 Task: Manage the "My Account" page in the site builder.
Action: Mouse moved to (1033, 73)
Screenshot: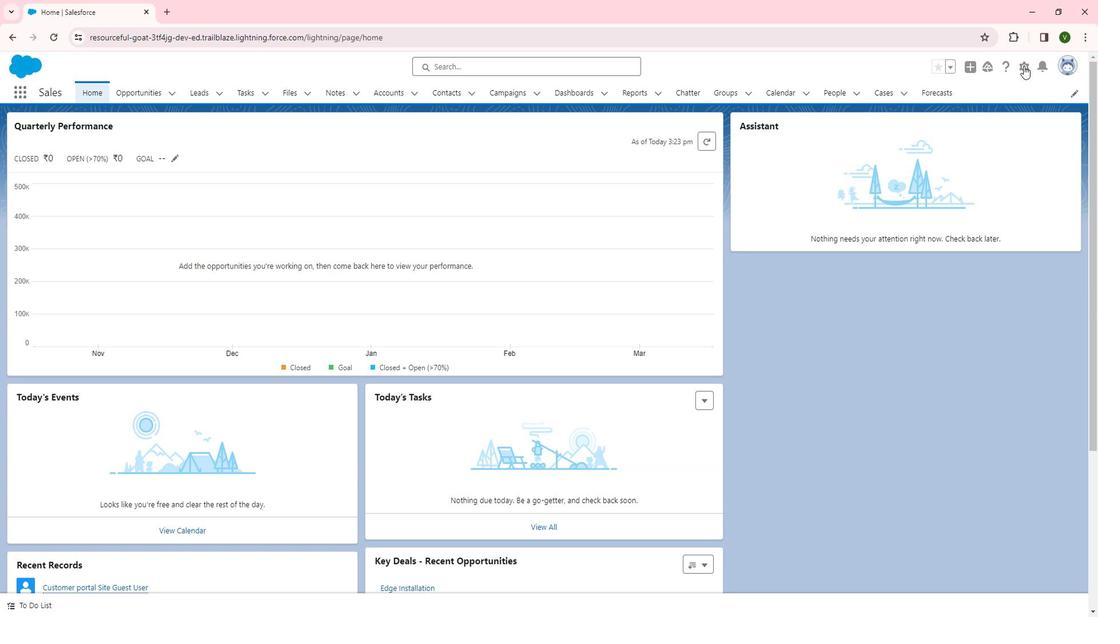 
Action: Mouse pressed left at (1033, 73)
Screenshot: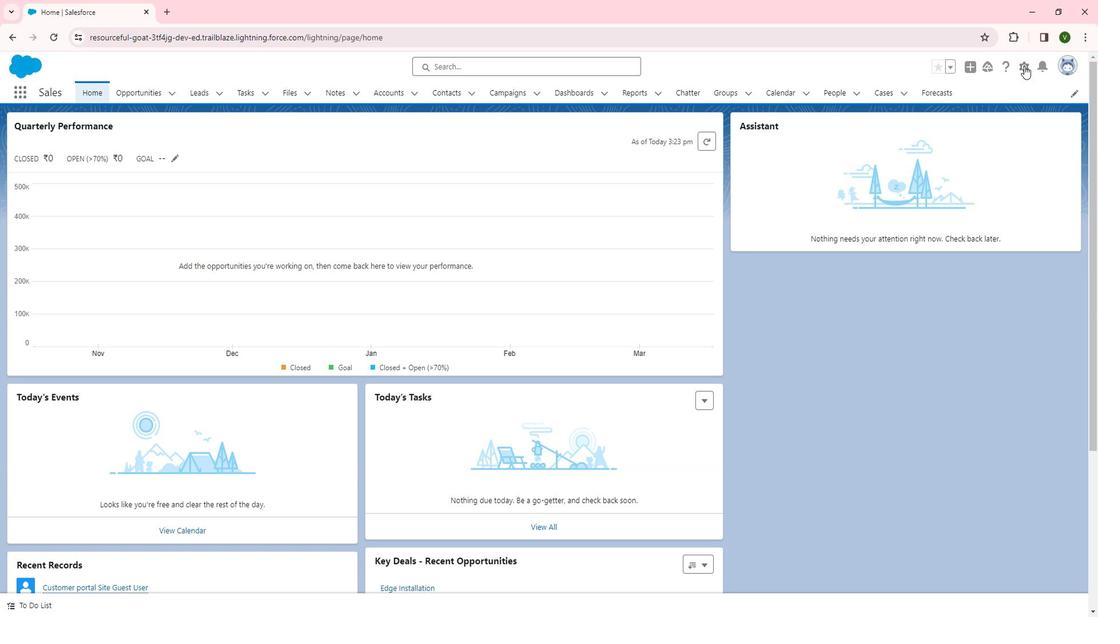 
Action: Mouse moved to (972, 105)
Screenshot: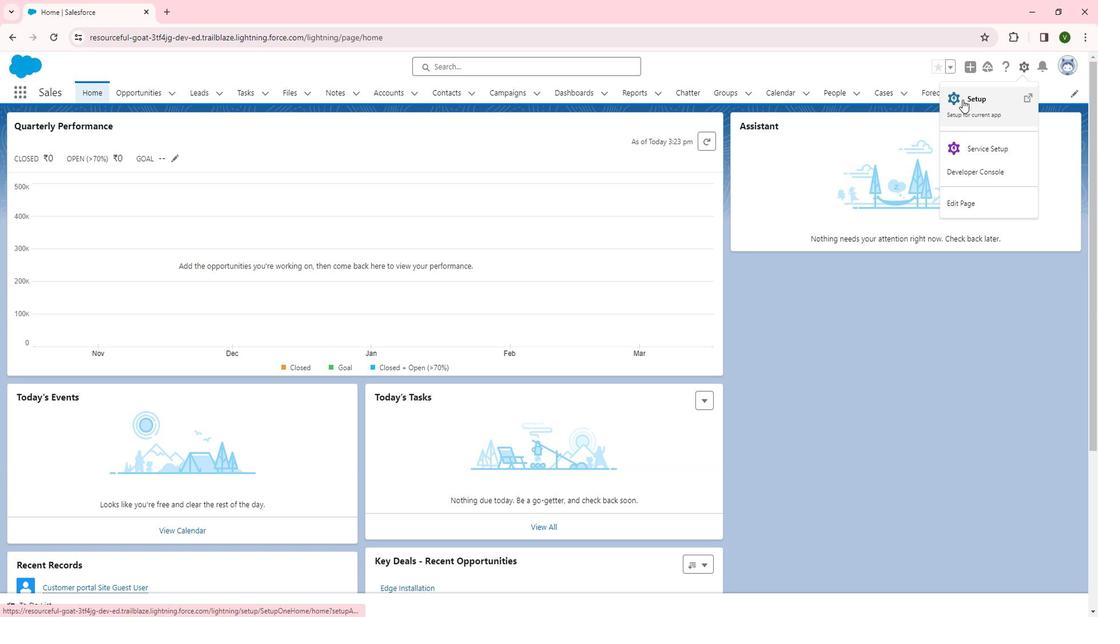 
Action: Mouse pressed left at (972, 105)
Screenshot: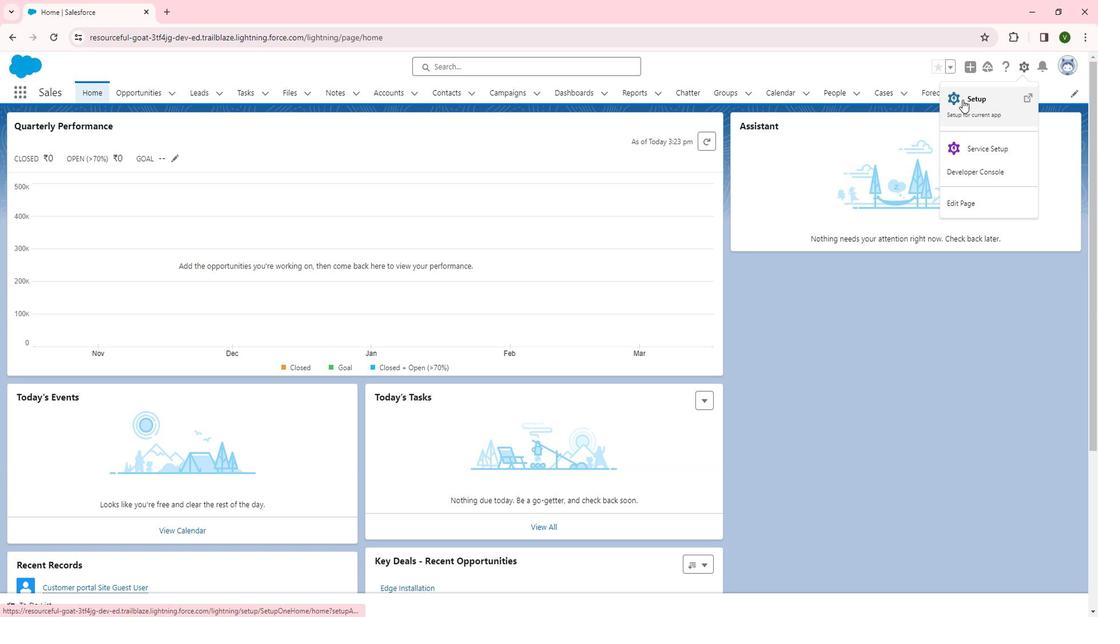 
Action: Mouse moved to (60, 432)
Screenshot: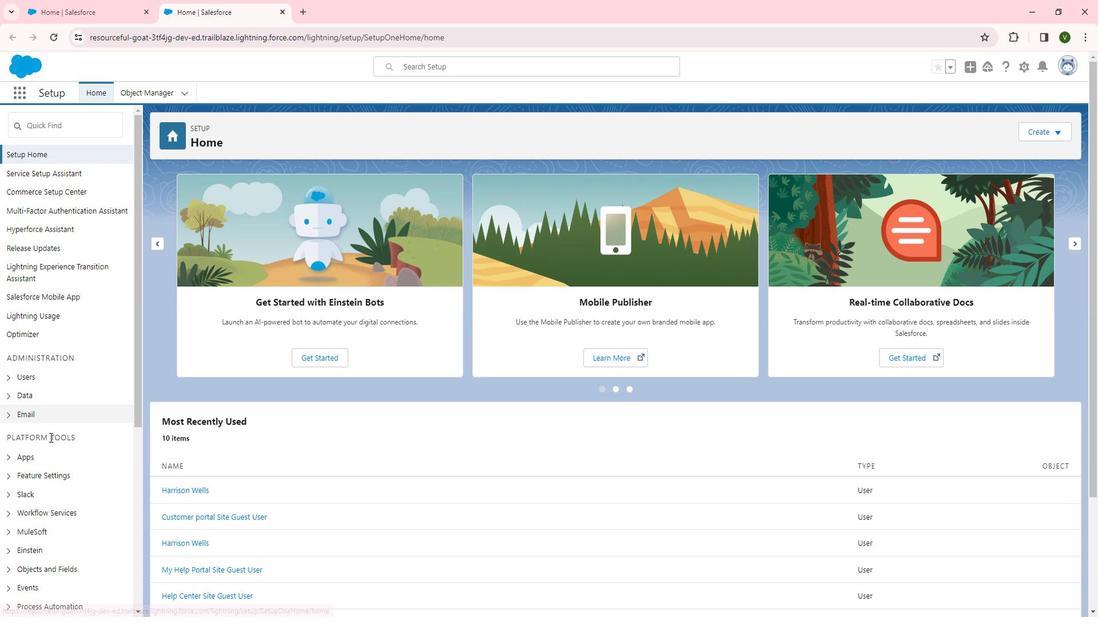 
Action: Mouse scrolled (60, 431) with delta (0, 0)
Screenshot: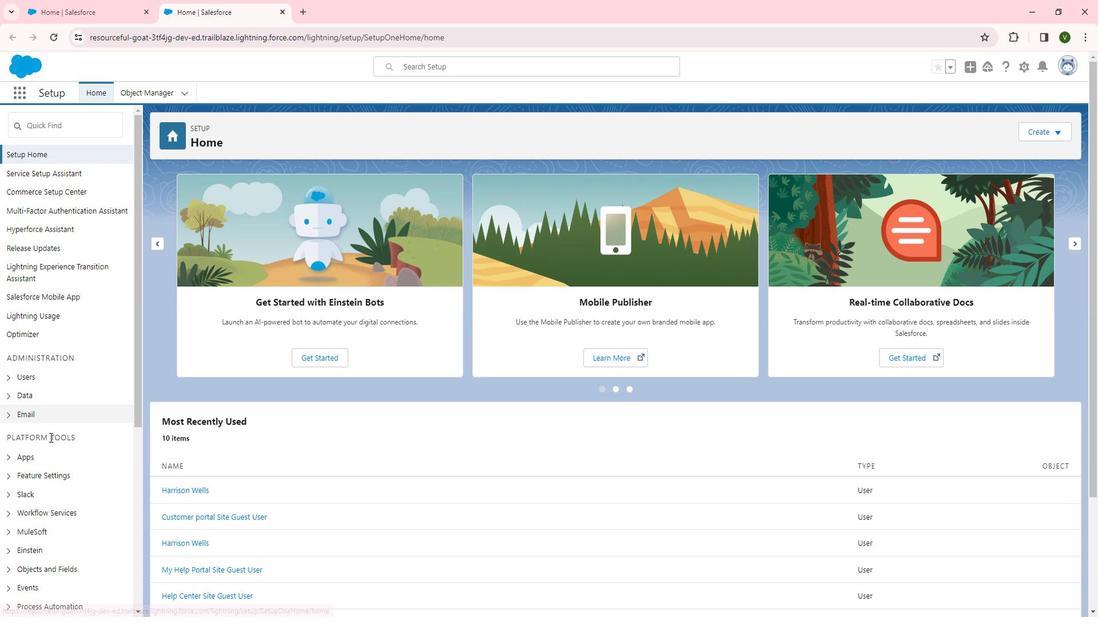 
Action: Mouse moved to (61, 434)
Screenshot: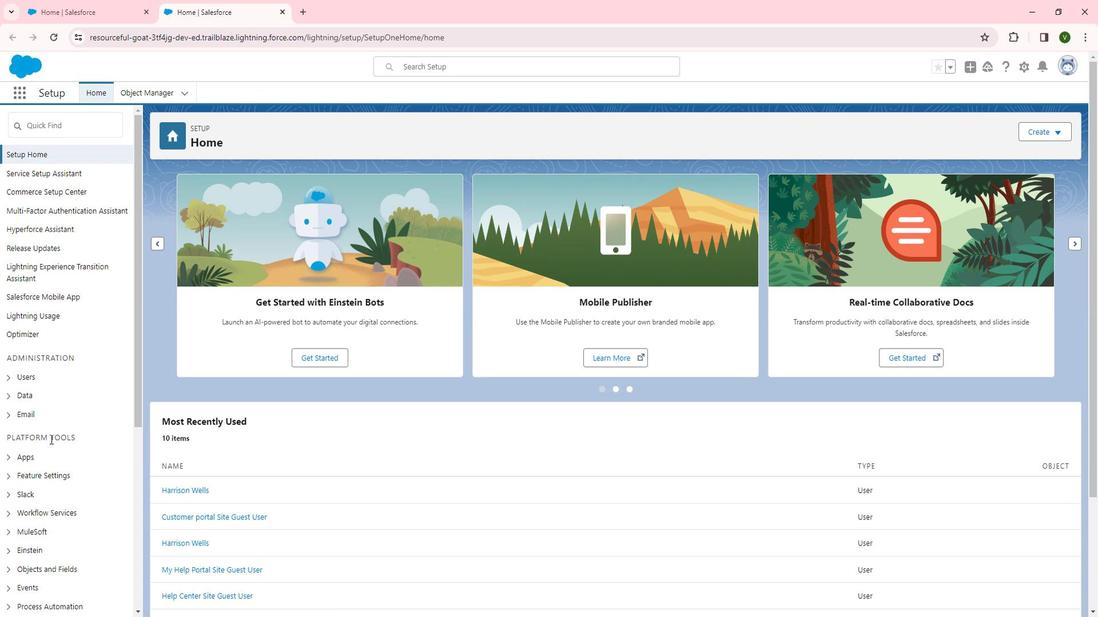 
Action: Mouse scrolled (61, 433) with delta (0, 0)
Screenshot: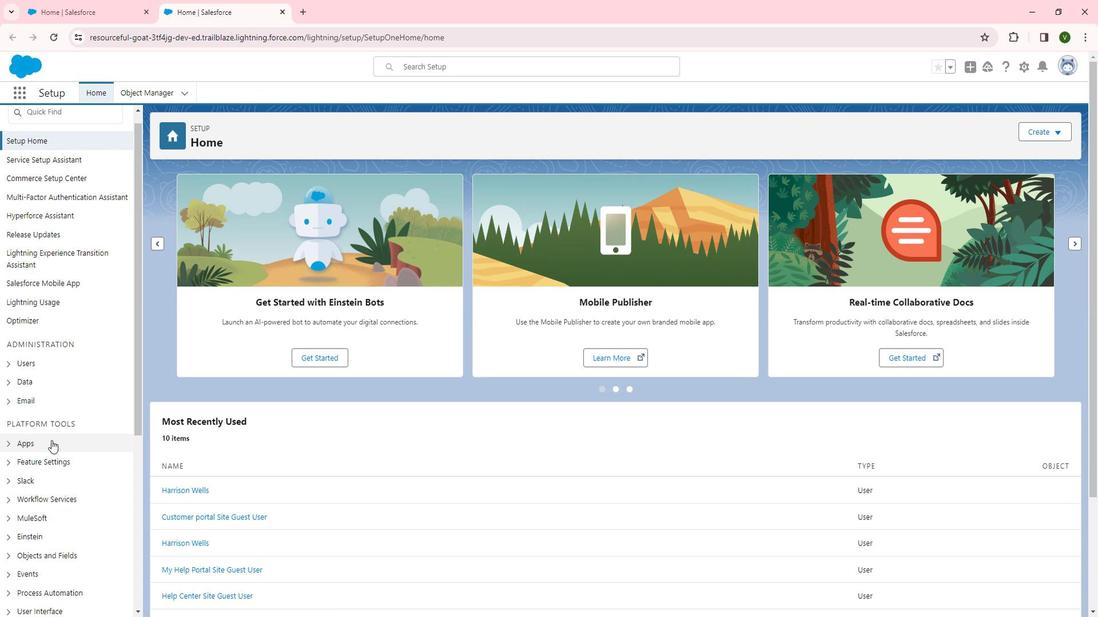 
Action: Mouse moved to (60, 352)
Screenshot: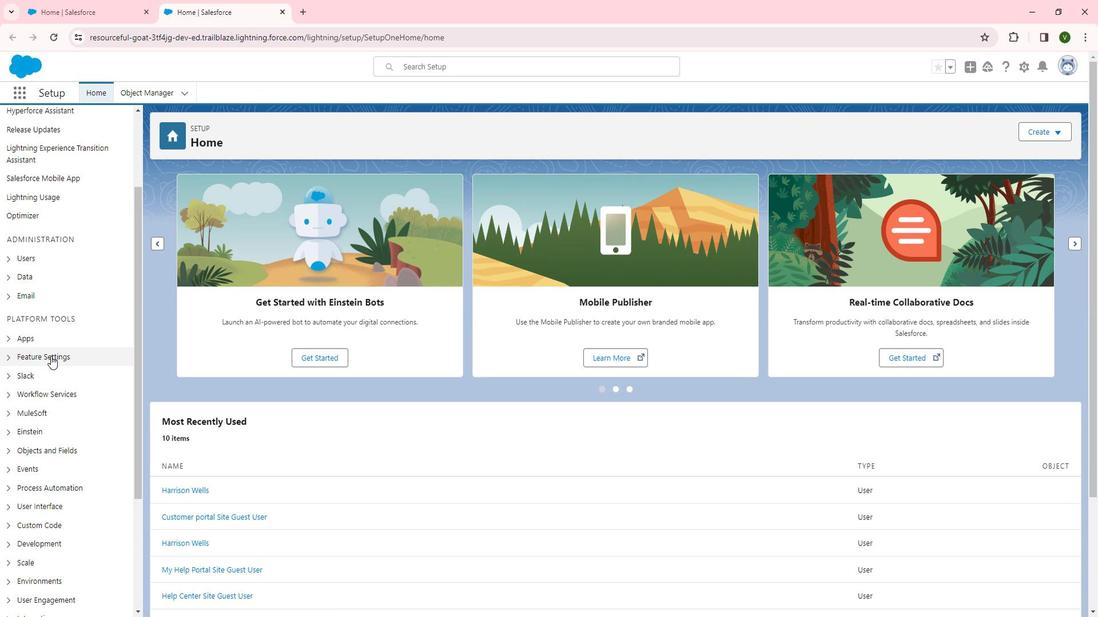 
Action: Mouse pressed left at (60, 352)
Screenshot: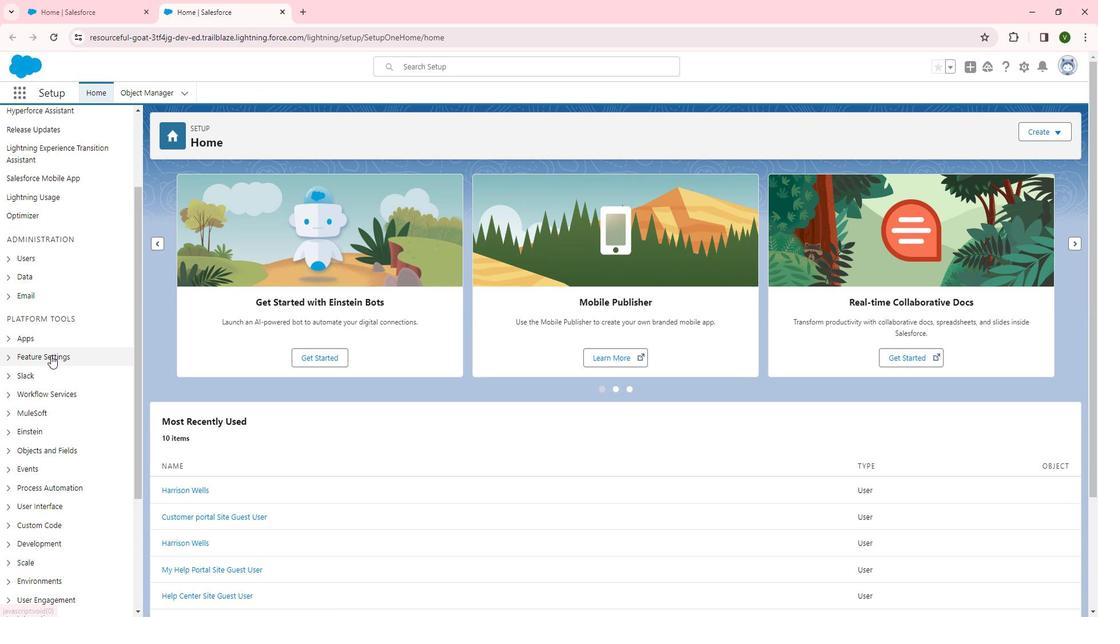 
Action: Mouse moved to (60, 352)
Screenshot: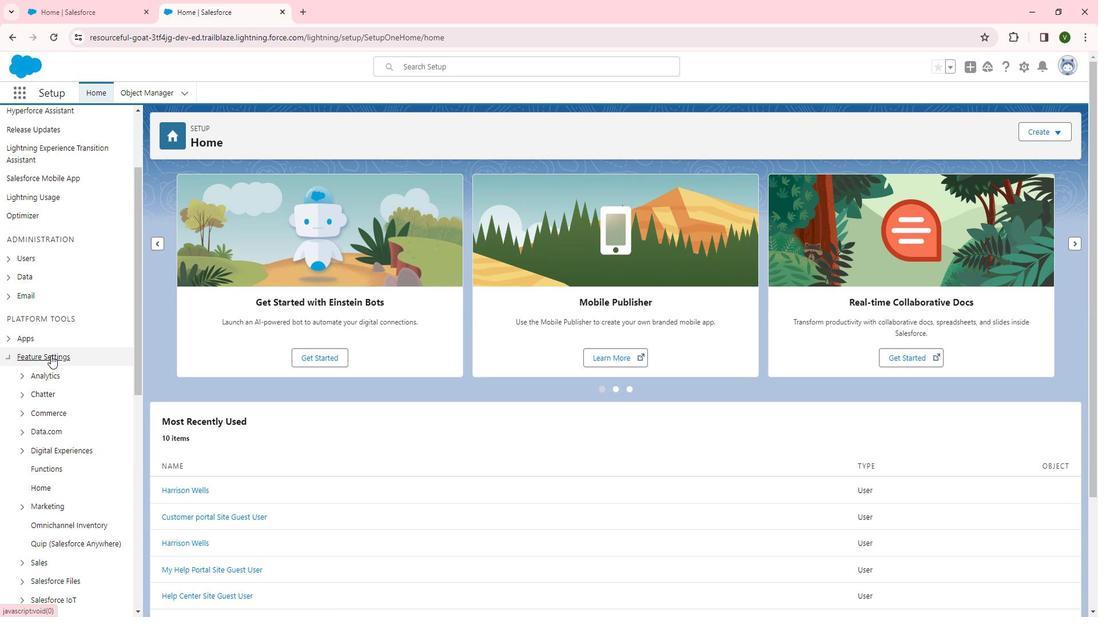 
Action: Mouse scrolled (60, 351) with delta (0, 0)
Screenshot: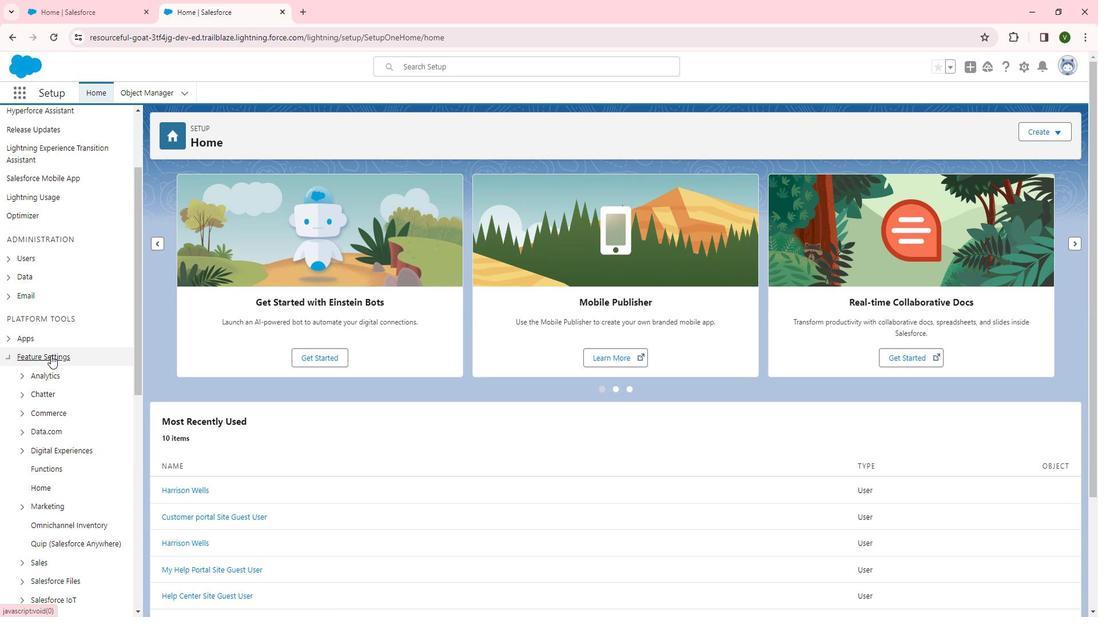 
Action: Mouse scrolled (60, 351) with delta (0, 0)
Screenshot: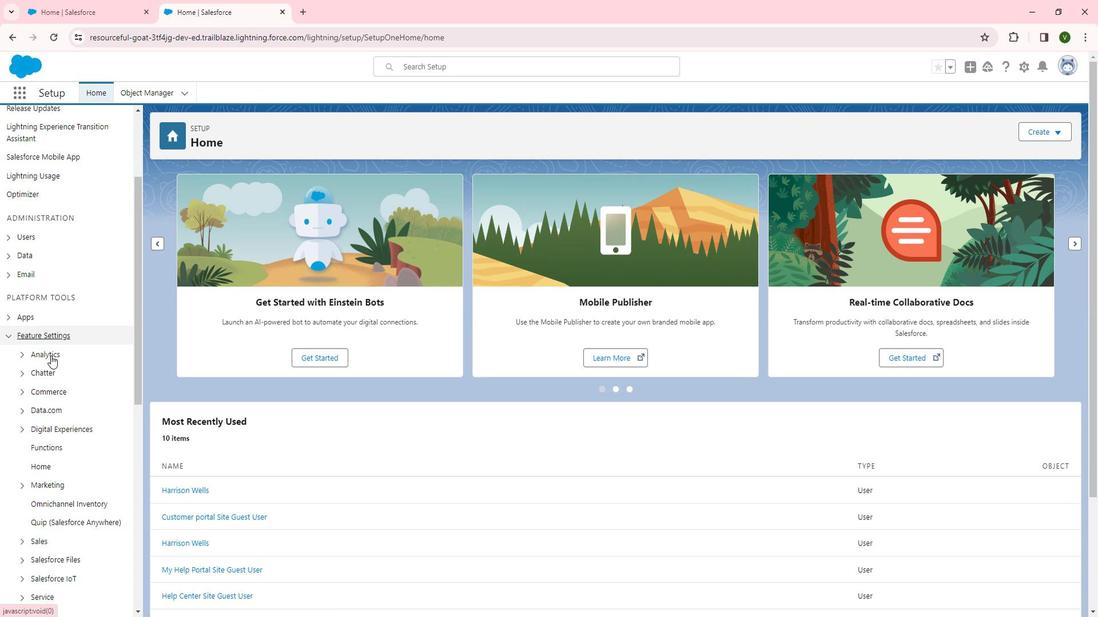 
Action: Mouse moved to (74, 331)
Screenshot: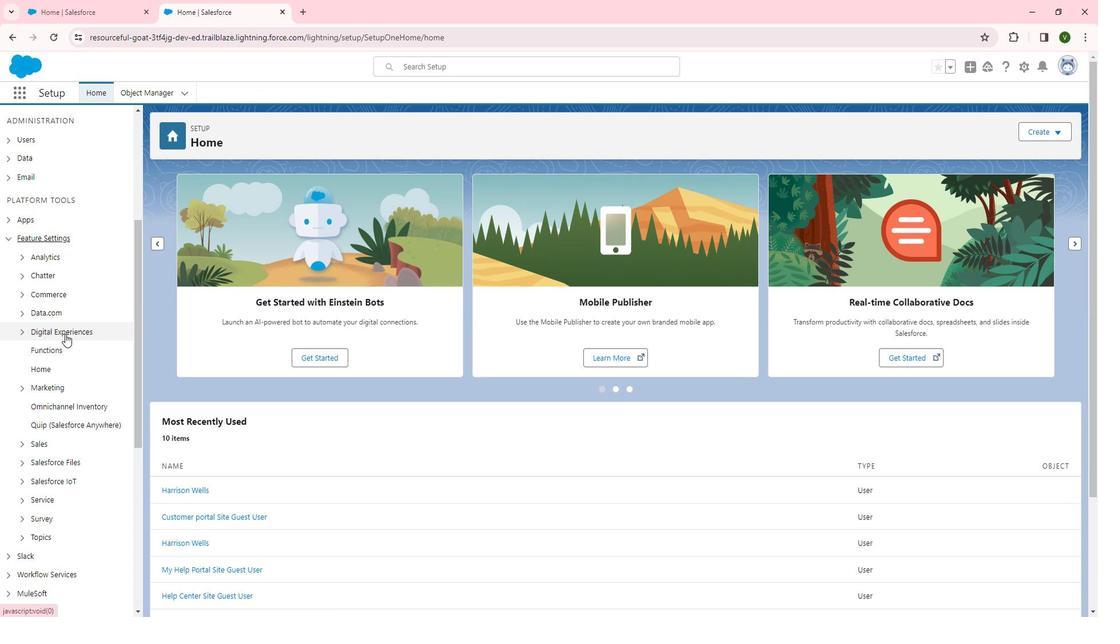 
Action: Mouse pressed left at (74, 331)
Screenshot: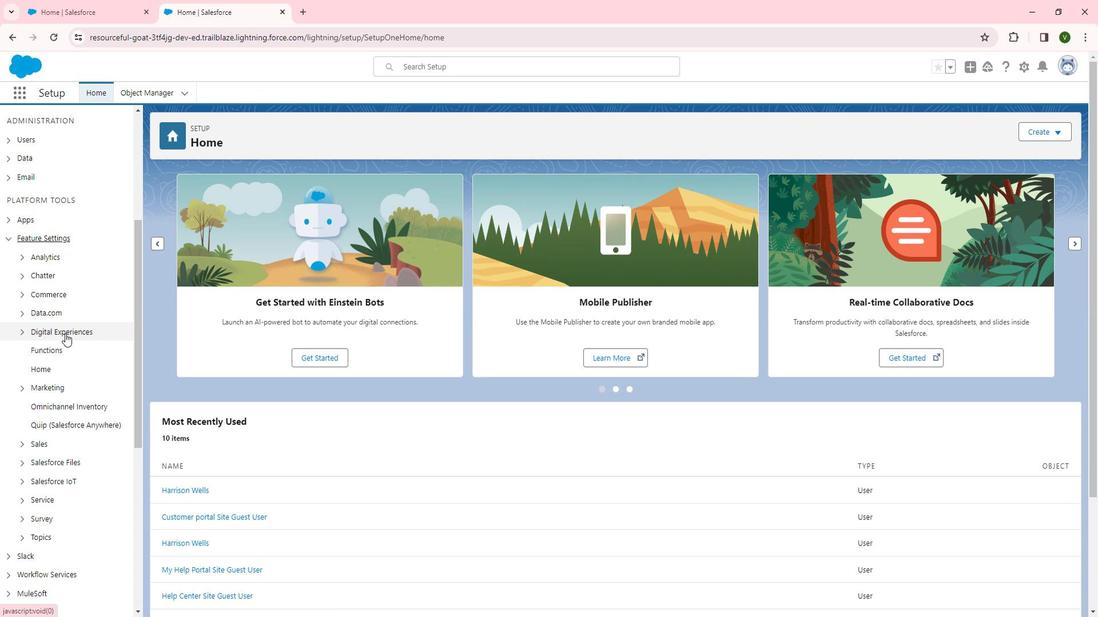 
Action: Mouse moved to (65, 343)
Screenshot: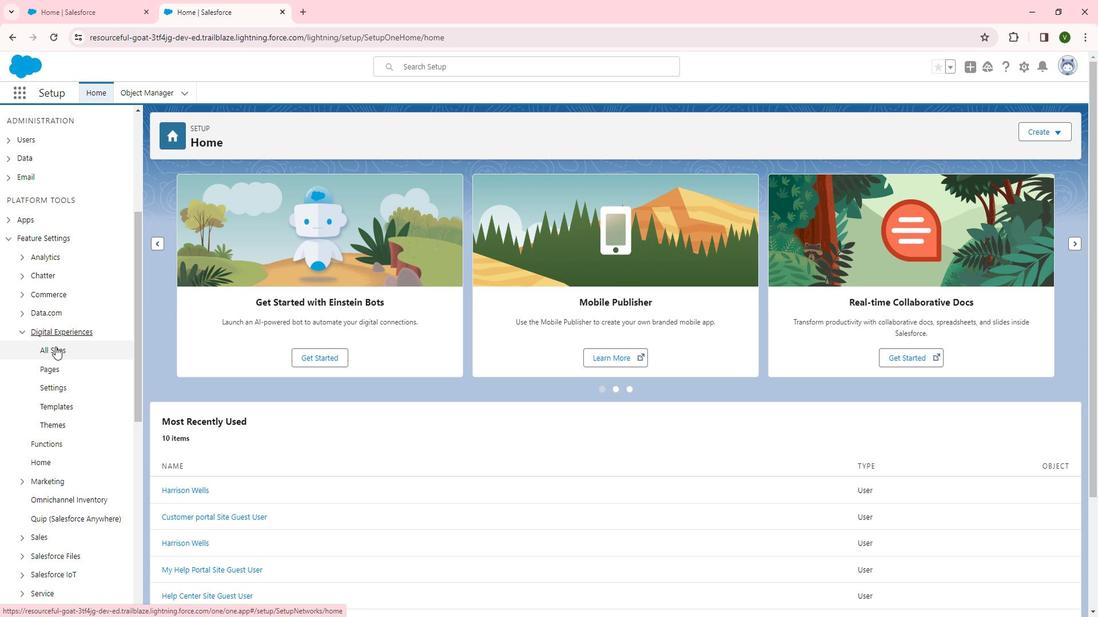 
Action: Mouse pressed left at (65, 343)
Screenshot: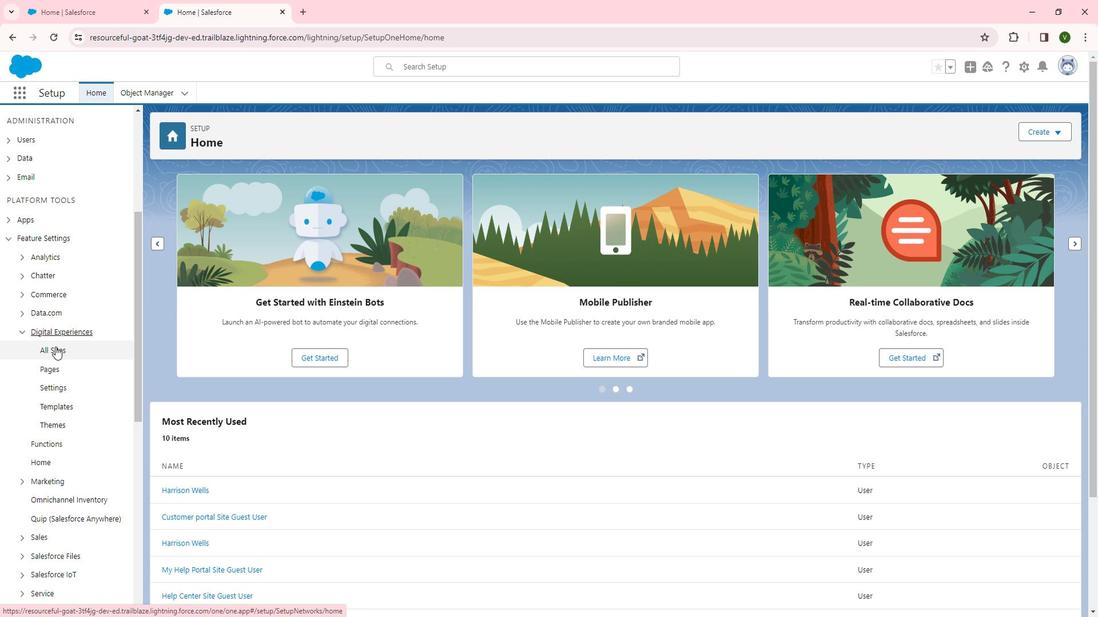 
Action: Mouse moved to (188, 299)
Screenshot: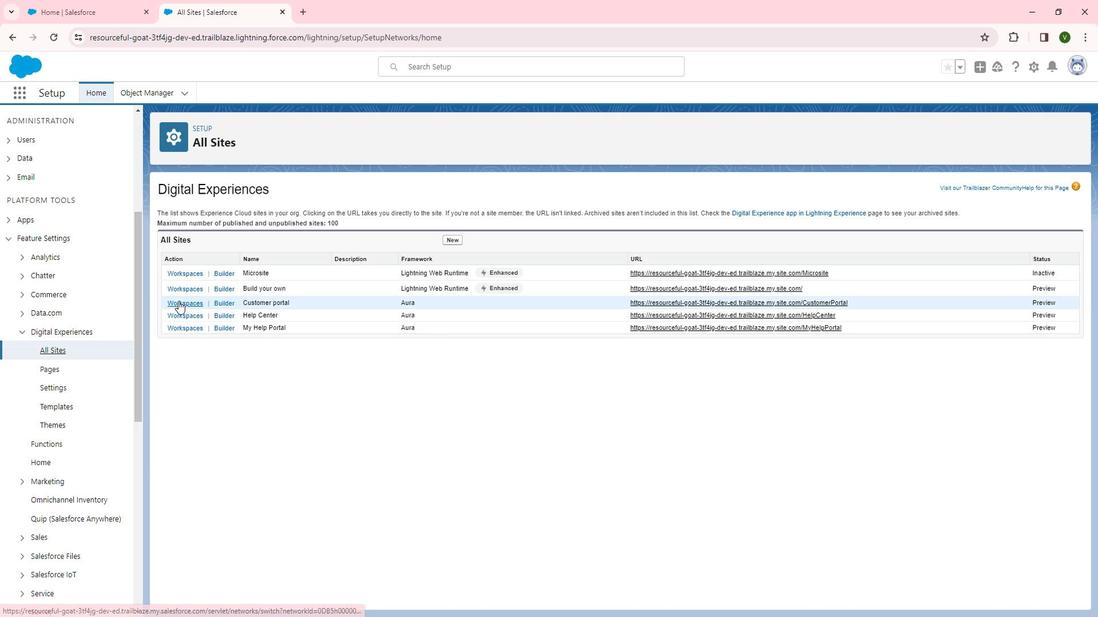 
Action: Mouse pressed left at (188, 299)
Screenshot: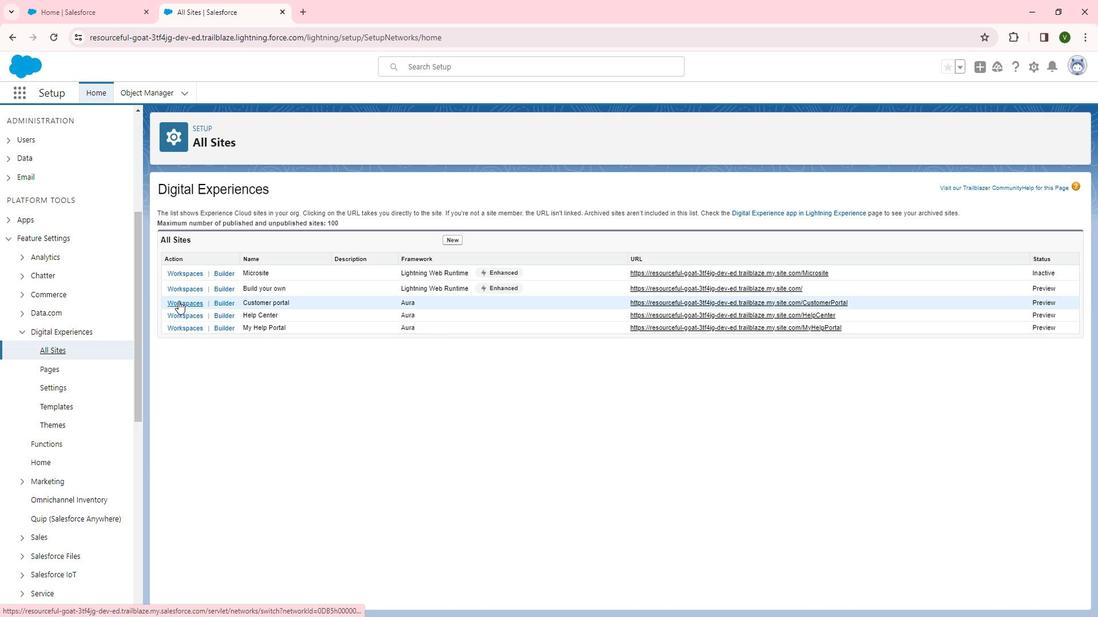 
Action: Mouse moved to (180, 285)
Screenshot: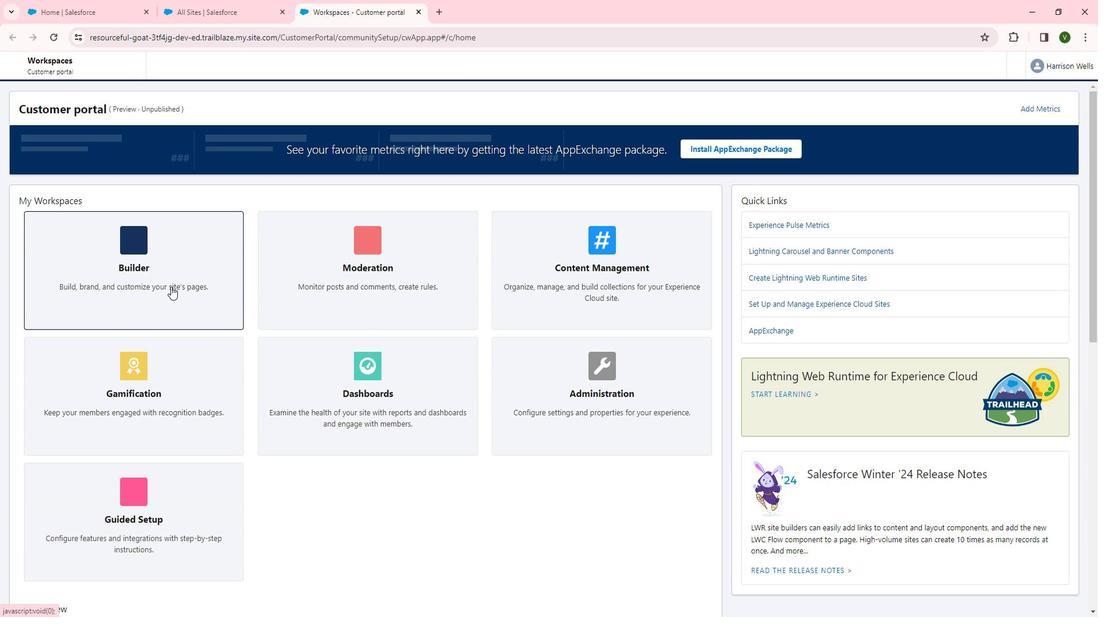 
Action: Mouse pressed left at (180, 285)
Screenshot: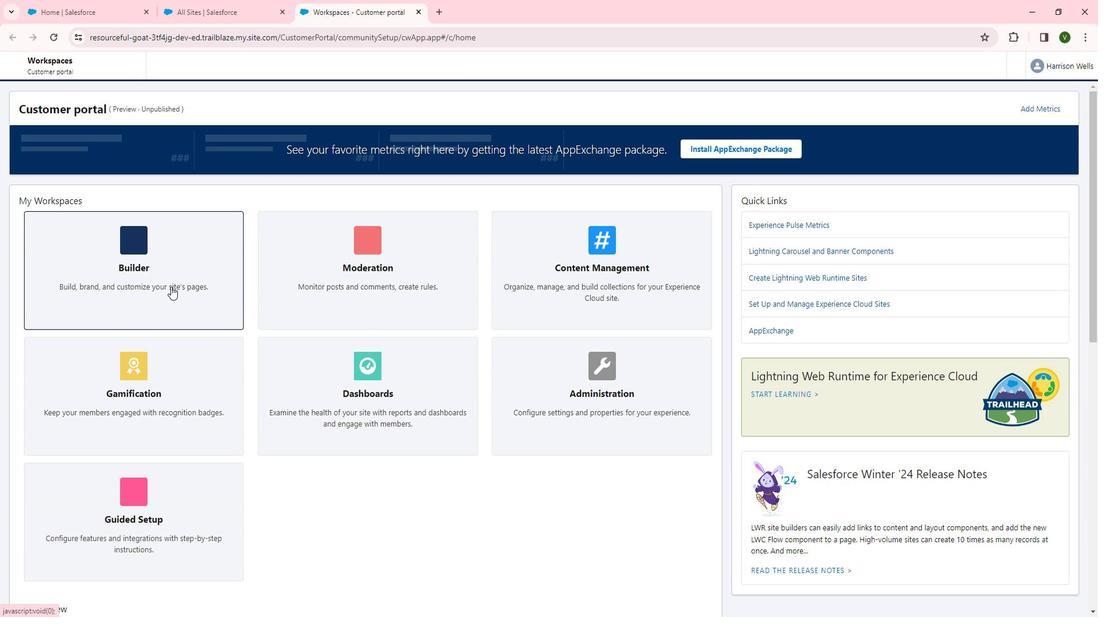 
Action: Mouse moved to (96, 71)
Screenshot: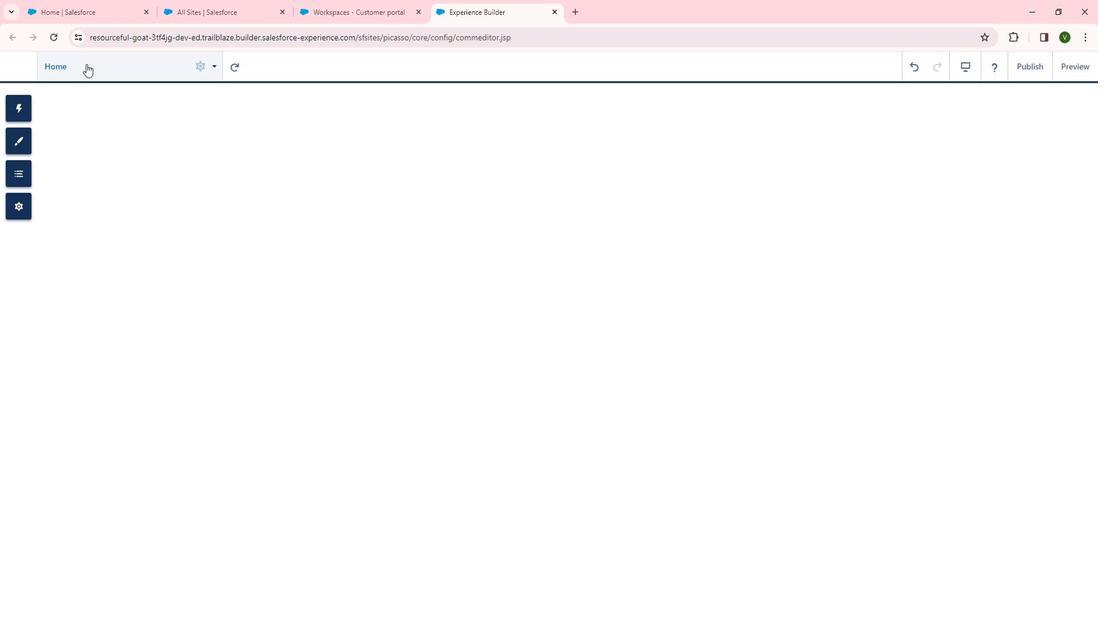 
Action: Mouse pressed left at (96, 71)
Screenshot: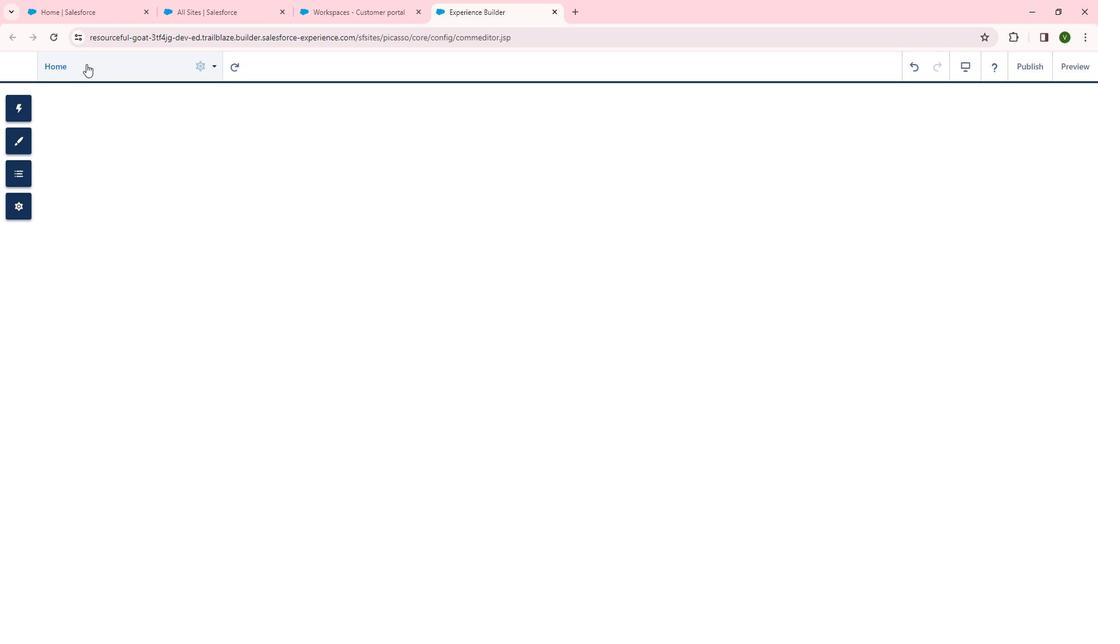 
Action: Mouse moved to (88, 456)
Screenshot: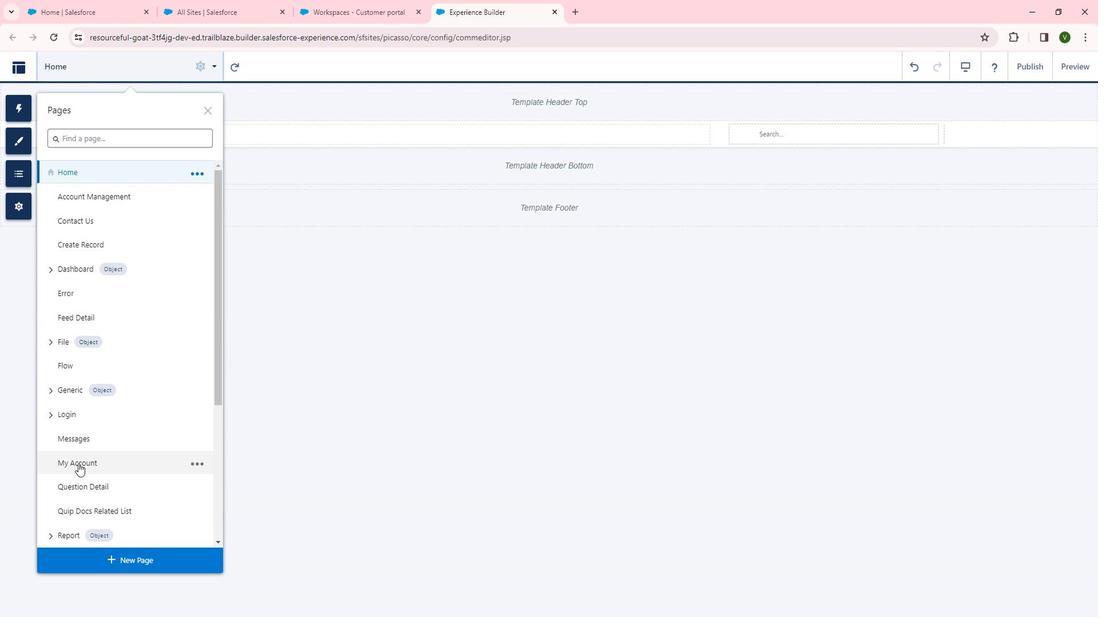 
Action: Mouse pressed left at (88, 456)
Screenshot: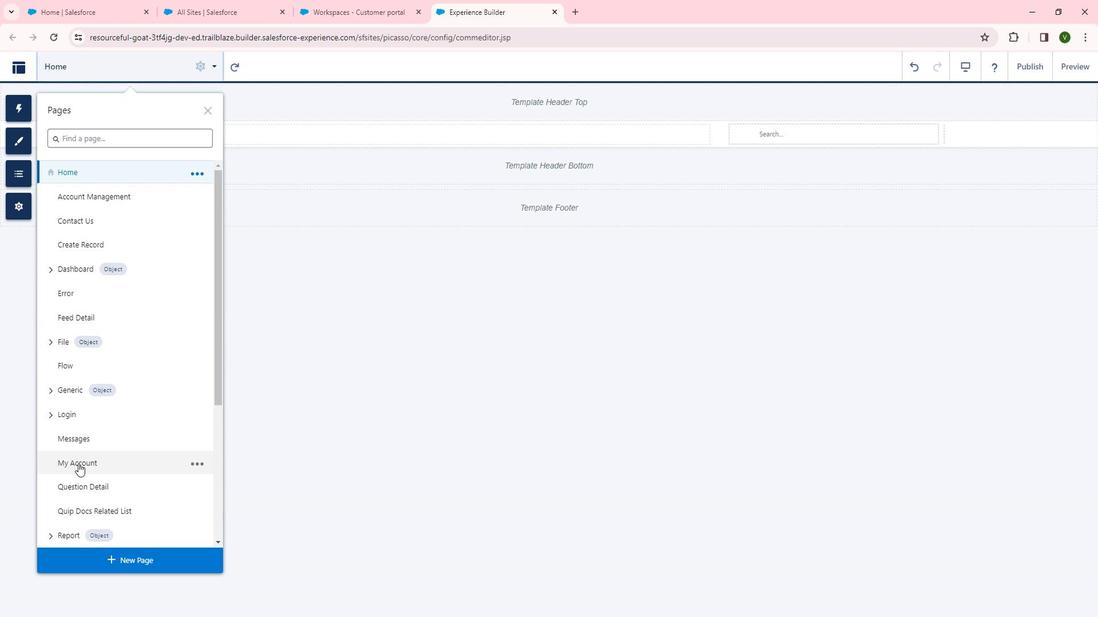 
Action: Mouse moved to (643, 349)
Screenshot: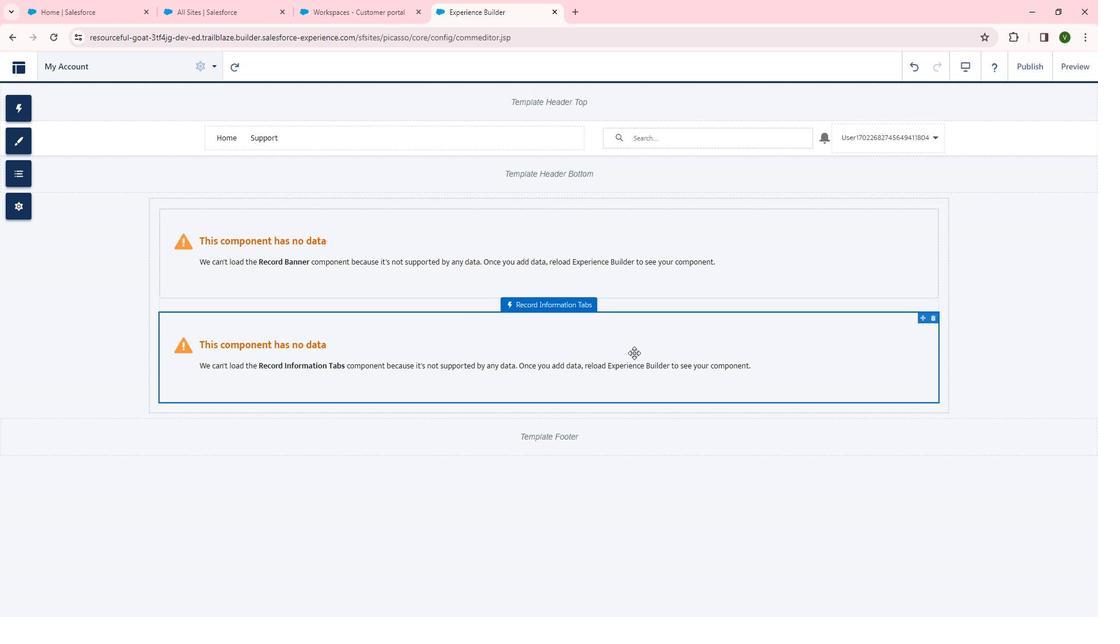 
Action: Mouse pressed left at (643, 349)
Screenshot: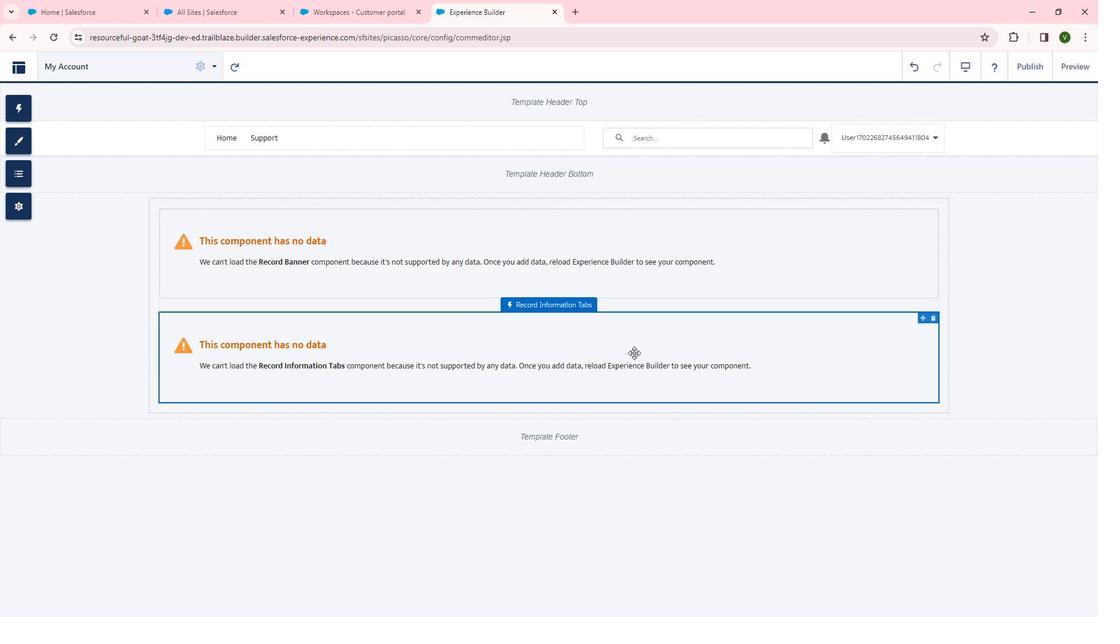 
Action: Mouse moved to (1047, 213)
Screenshot: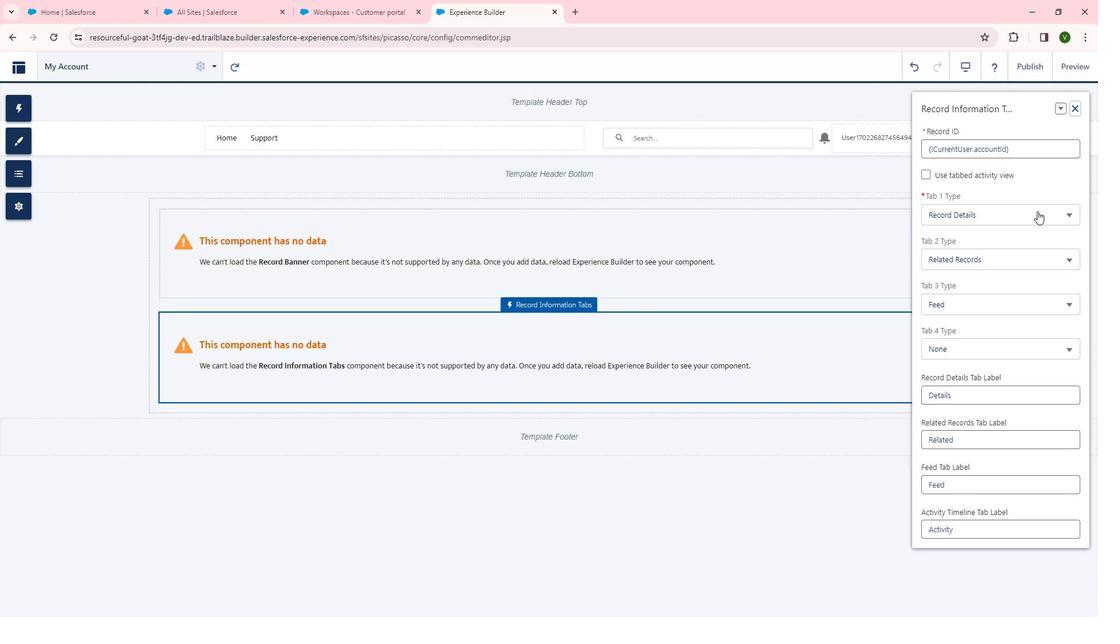 
Action: Mouse pressed left at (1047, 213)
Screenshot: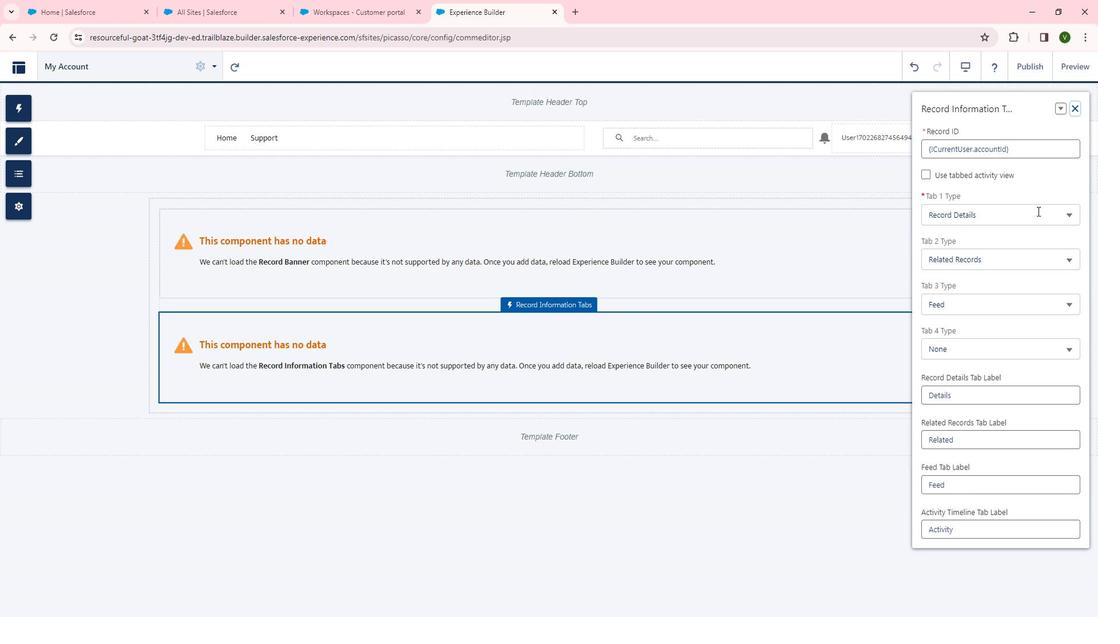 
Action: Mouse moved to (1013, 252)
Screenshot: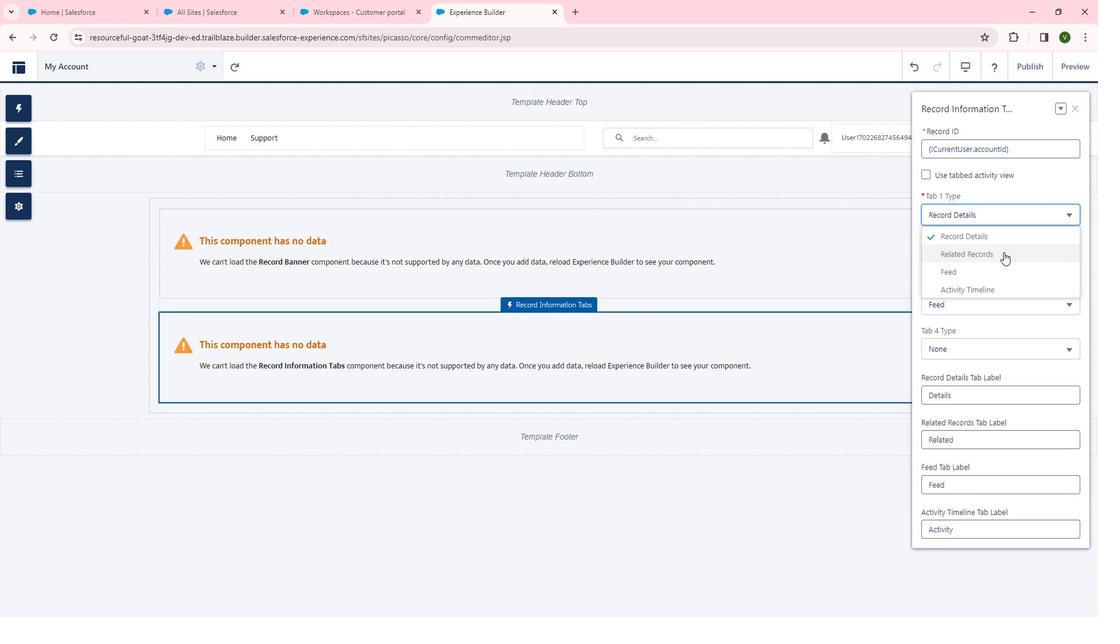 
Action: Mouse pressed left at (1013, 252)
Screenshot: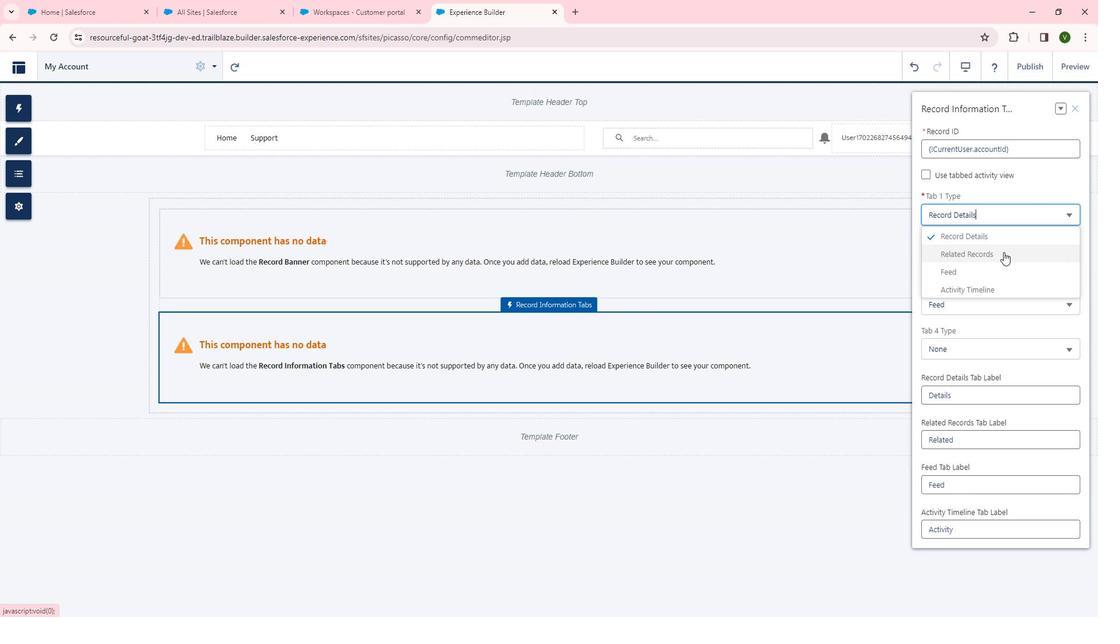 
Action: Mouse moved to (992, 261)
Screenshot: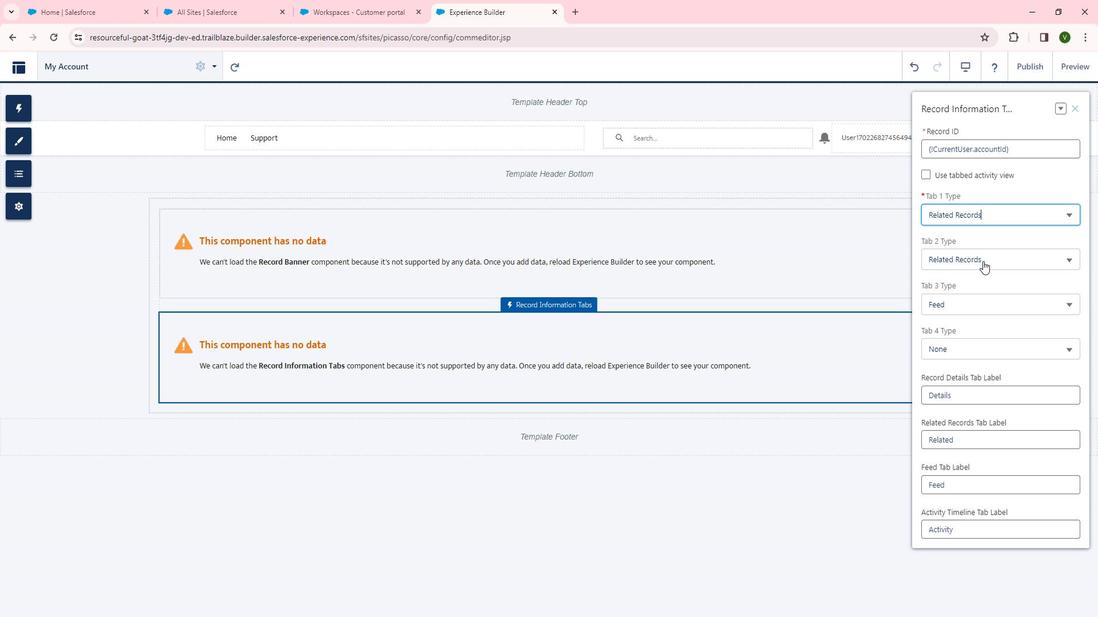 
Action: Mouse pressed left at (992, 261)
Screenshot: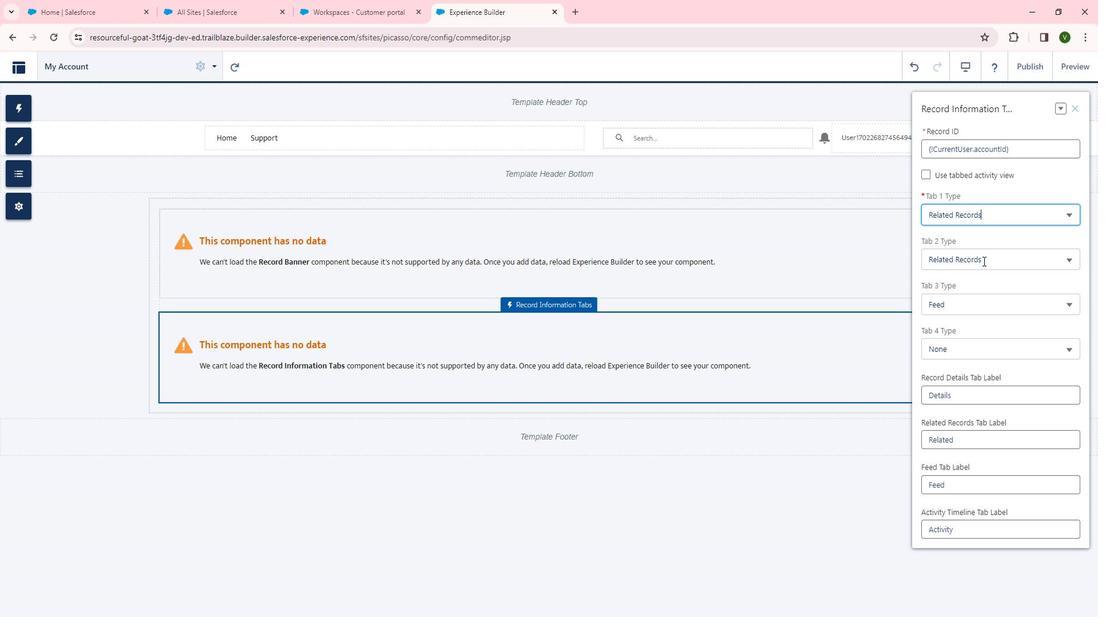 
Action: Mouse moved to (973, 337)
Screenshot: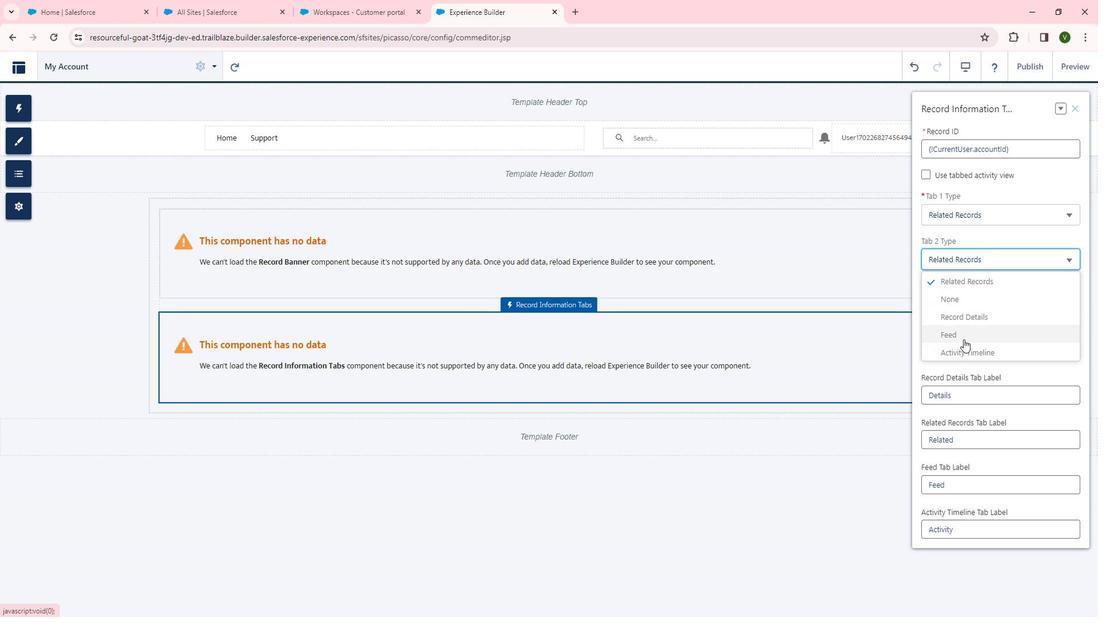 
Action: Mouse pressed left at (973, 337)
Screenshot: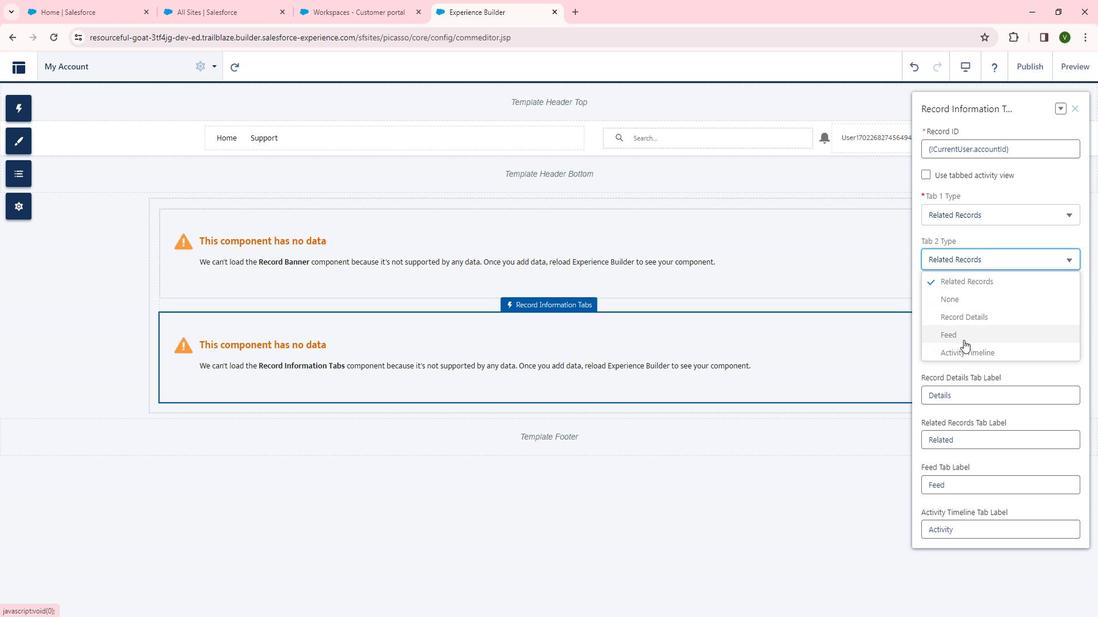 
Action: Mouse moved to (1037, 304)
Screenshot: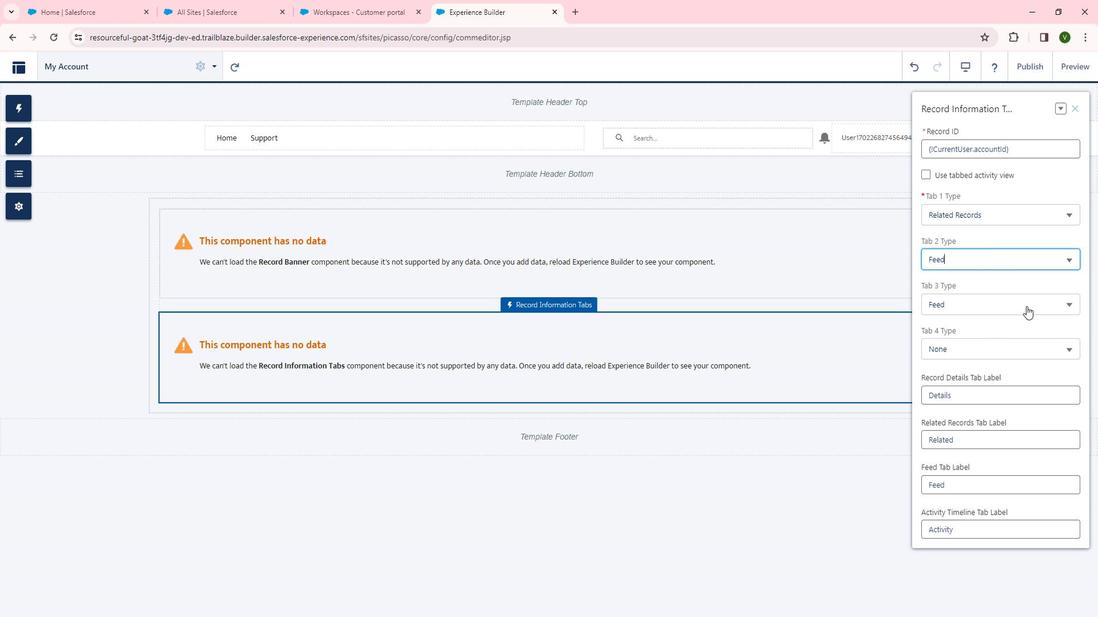 
Action: Mouse pressed left at (1037, 304)
Screenshot: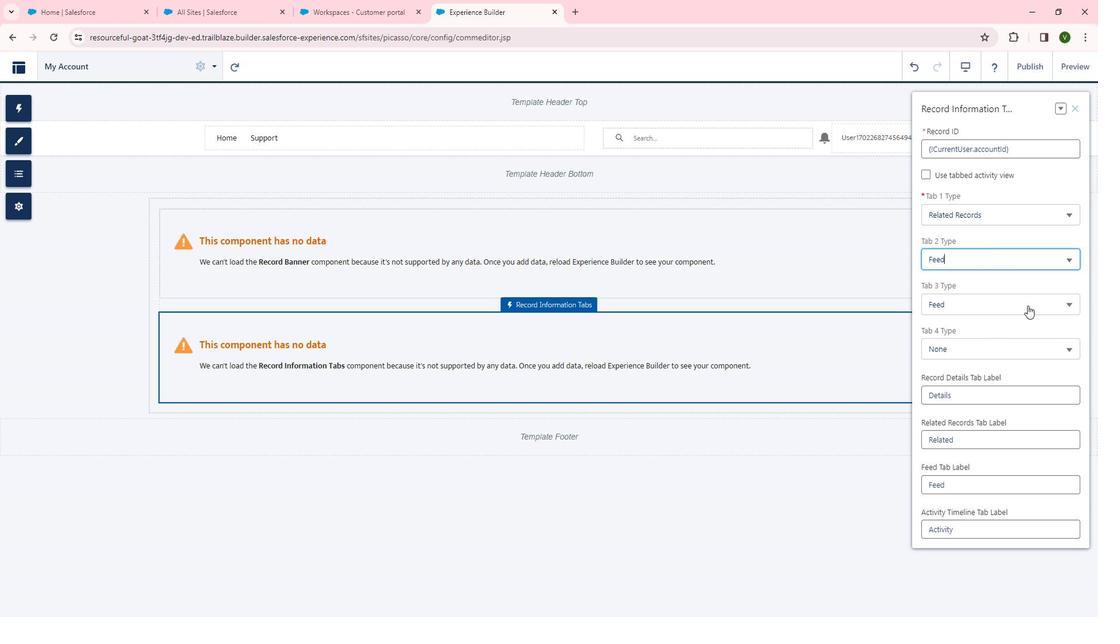 
Action: Mouse moved to (985, 393)
Screenshot: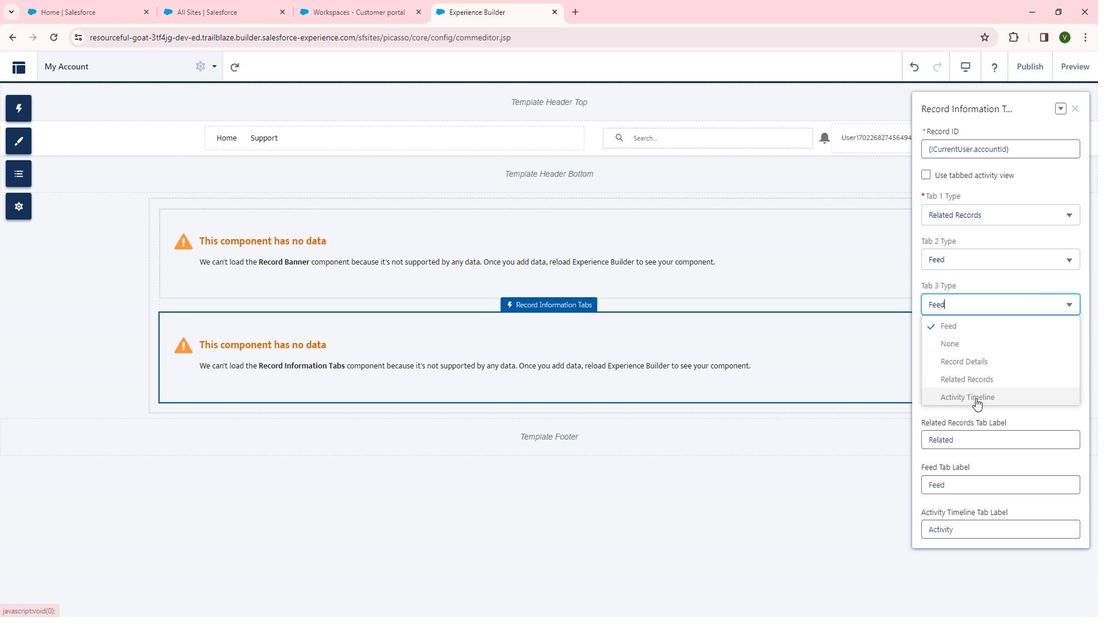 
Action: Mouse pressed left at (985, 393)
Screenshot: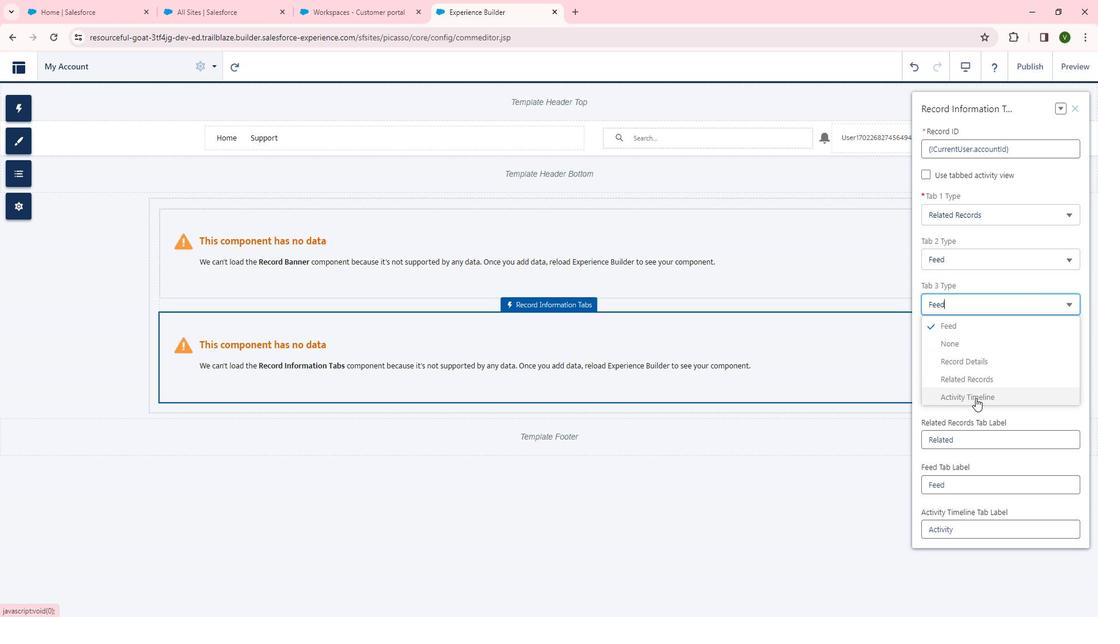 
Action: Mouse moved to (984, 349)
Screenshot: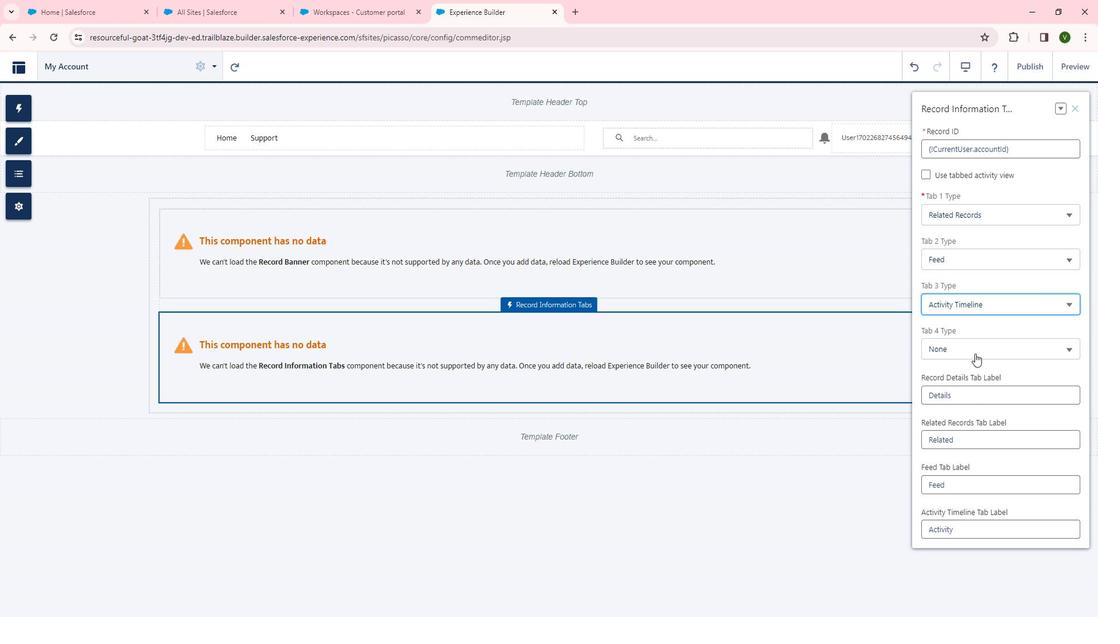 
Action: Mouse pressed left at (984, 349)
Screenshot: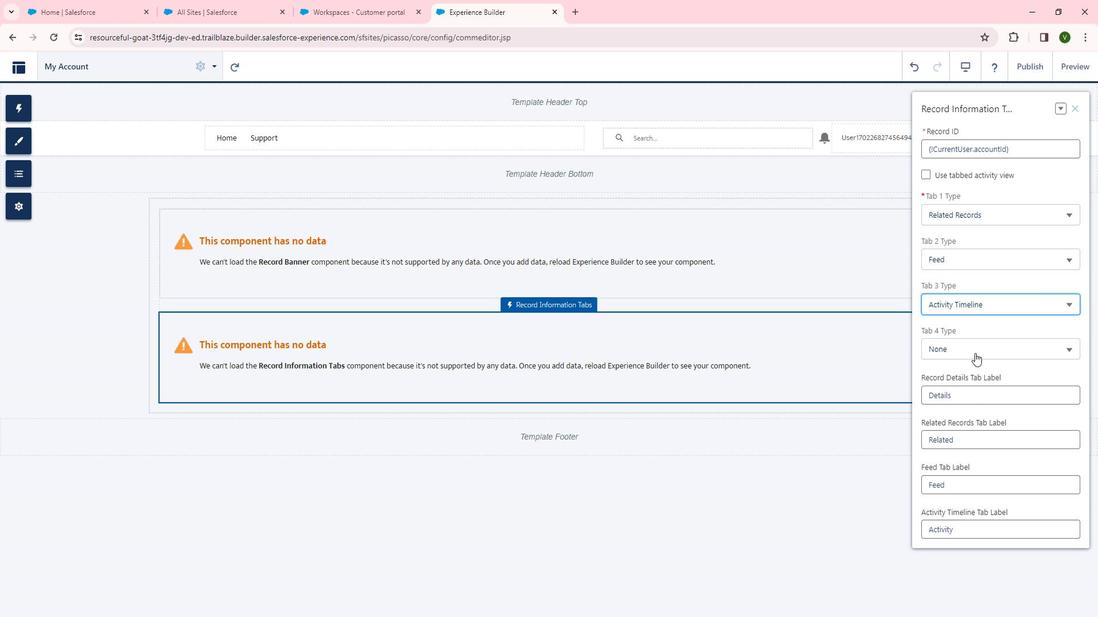 
Action: Mouse moved to (989, 389)
Screenshot: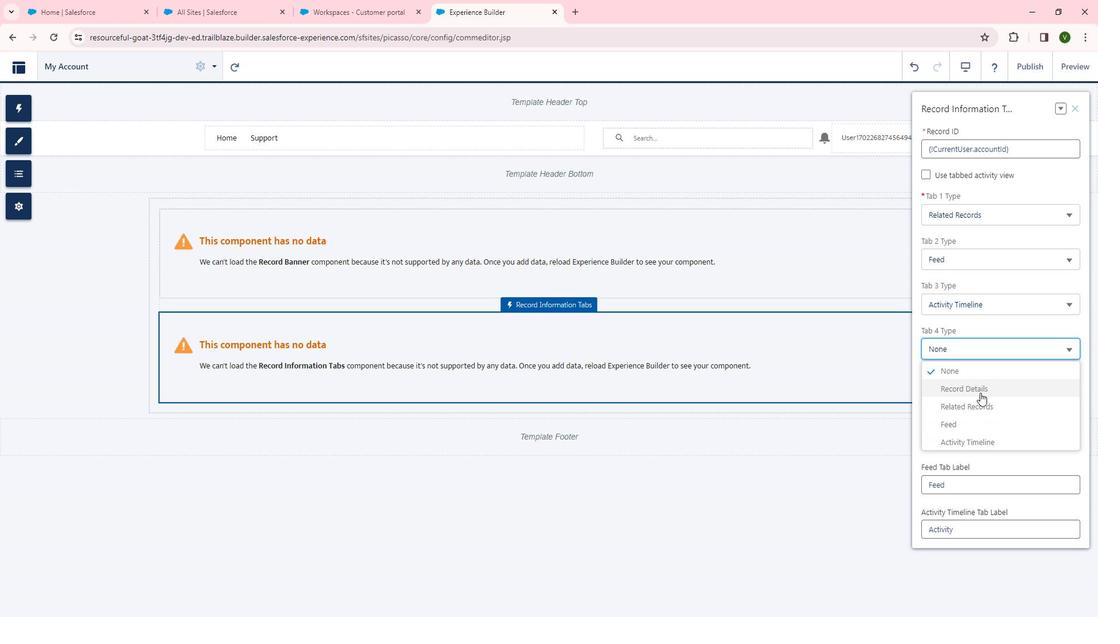 
Action: Mouse pressed left at (989, 389)
Screenshot: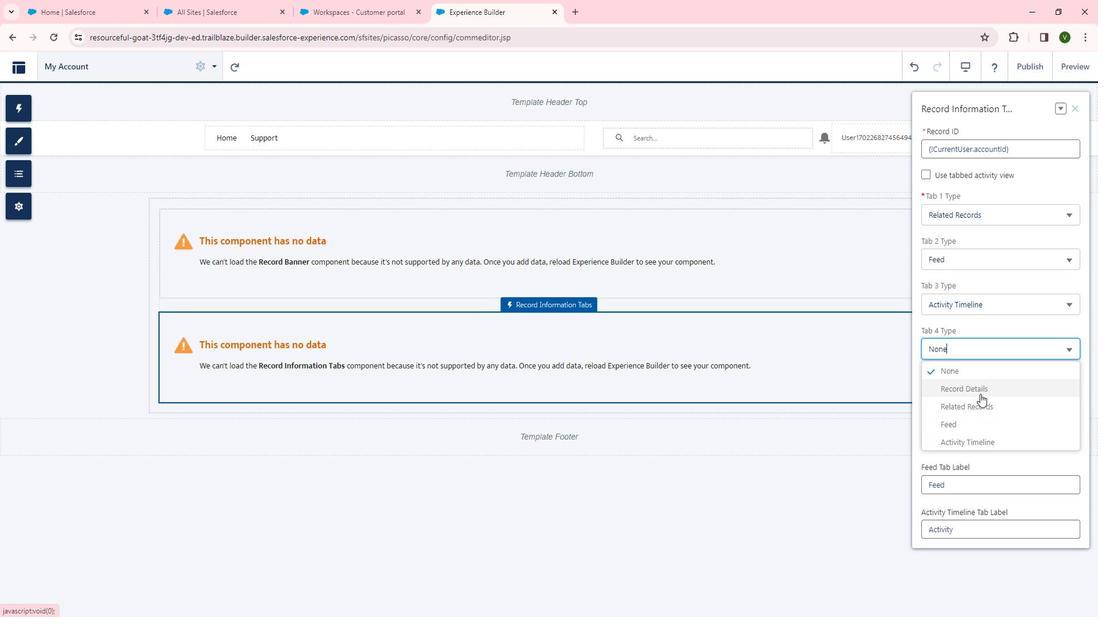 
Action: Mouse moved to (748, 406)
Screenshot: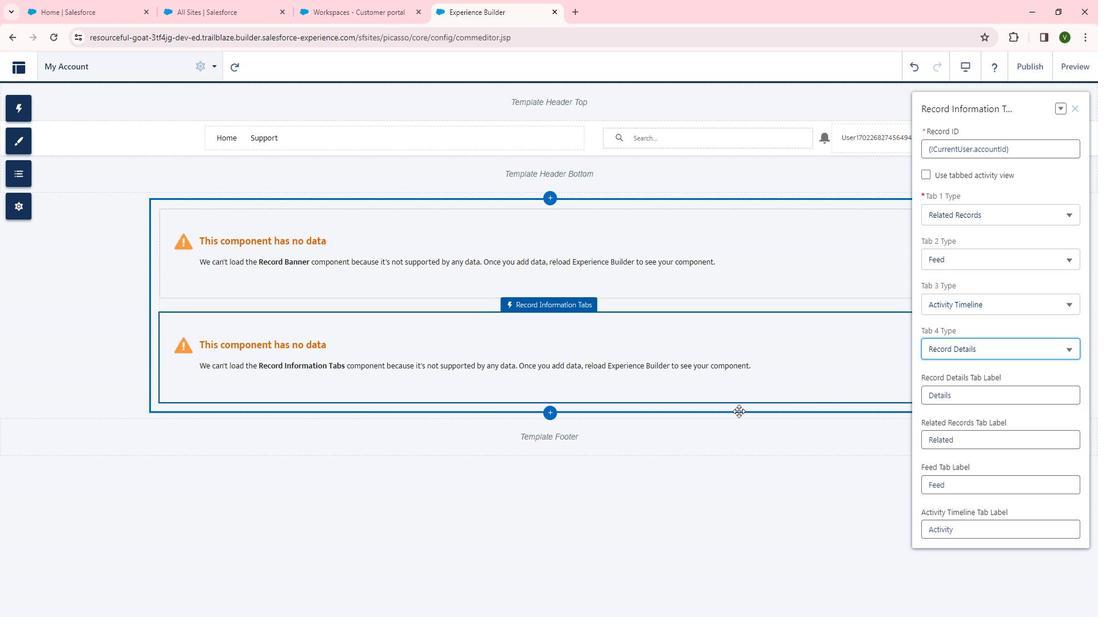 
